 Task: Set the Tax Included "Use Global" Under New customer in New Bill.
Action: Mouse moved to (92, 13)
Screenshot: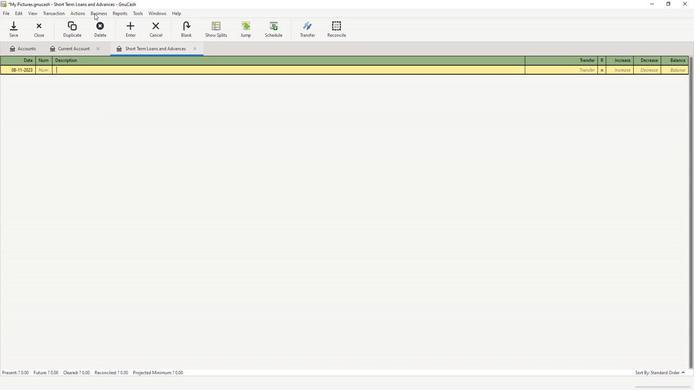 
Action: Mouse pressed left at (92, 13)
Screenshot: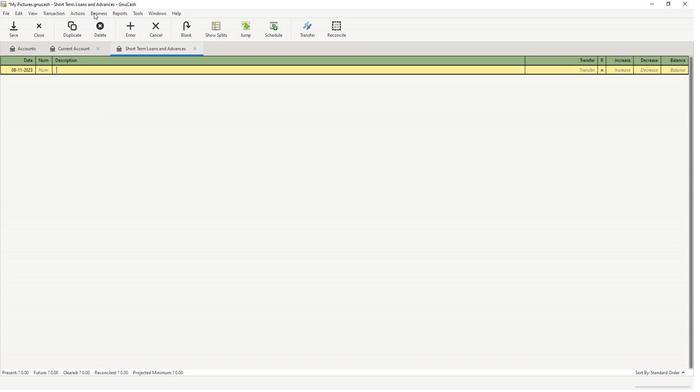 
Action: Mouse moved to (111, 32)
Screenshot: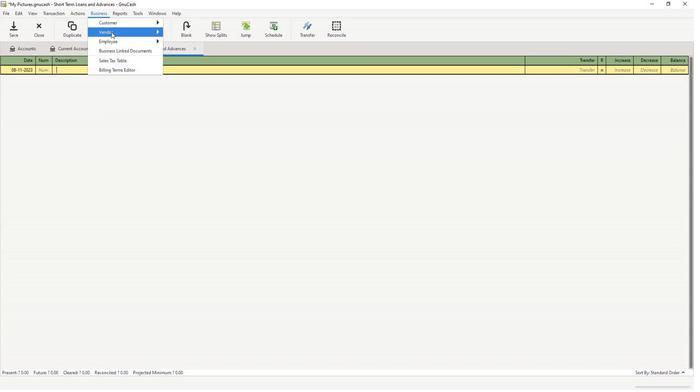 
Action: Mouse pressed left at (111, 32)
Screenshot: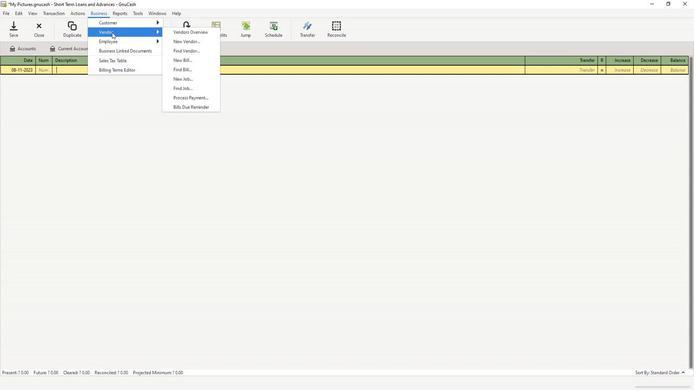 
Action: Mouse moved to (180, 59)
Screenshot: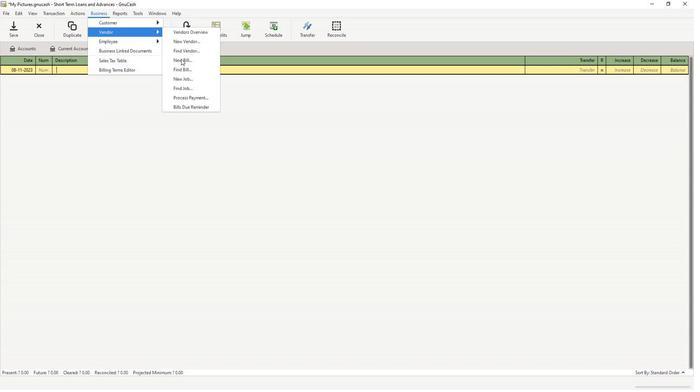 
Action: Mouse pressed left at (180, 59)
Screenshot: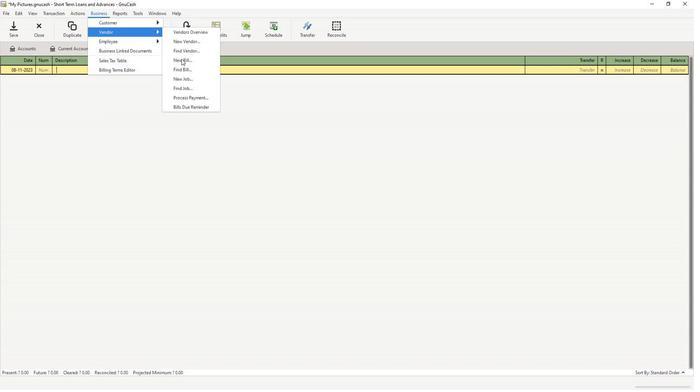 
Action: Mouse moved to (391, 242)
Screenshot: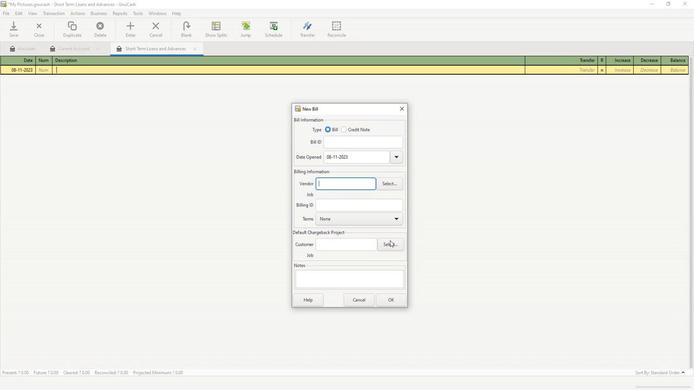 
Action: Mouse pressed left at (391, 242)
Screenshot: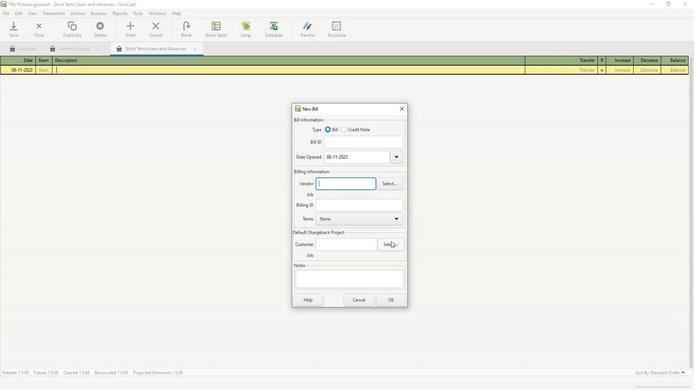 
Action: Mouse moved to (361, 269)
Screenshot: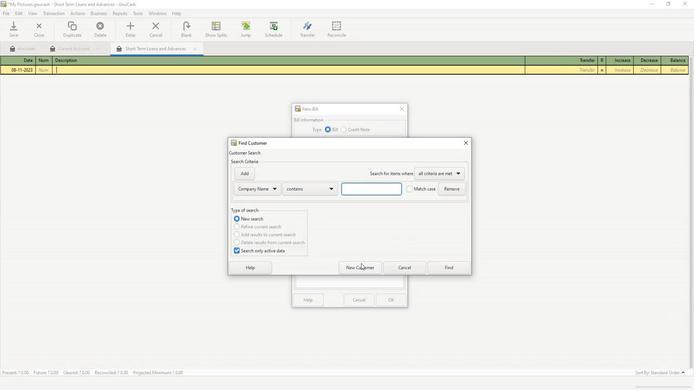 
Action: Mouse pressed left at (361, 269)
Screenshot: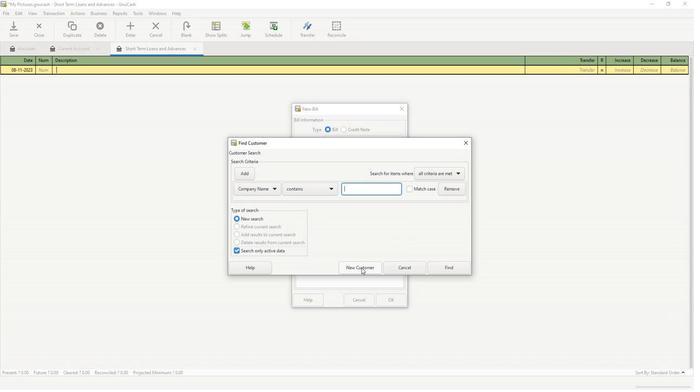 
Action: Mouse moved to (343, 125)
Screenshot: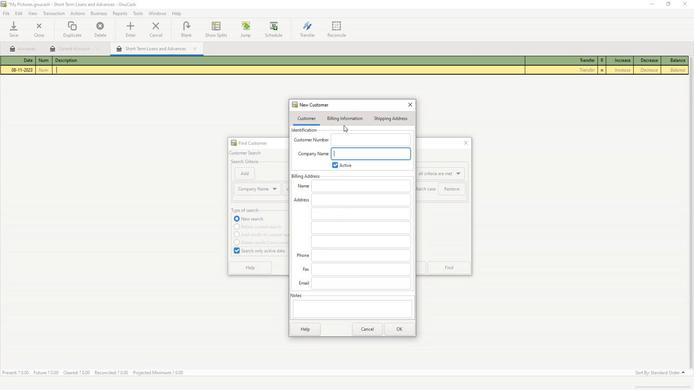 
Action: Mouse pressed left at (343, 125)
Screenshot: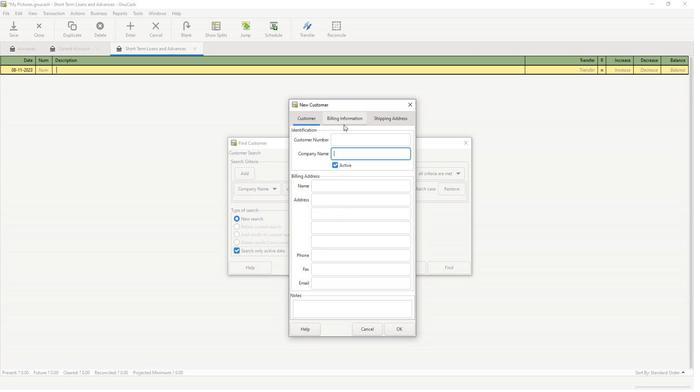 
Action: Mouse moved to (393, 194)
Screenshot: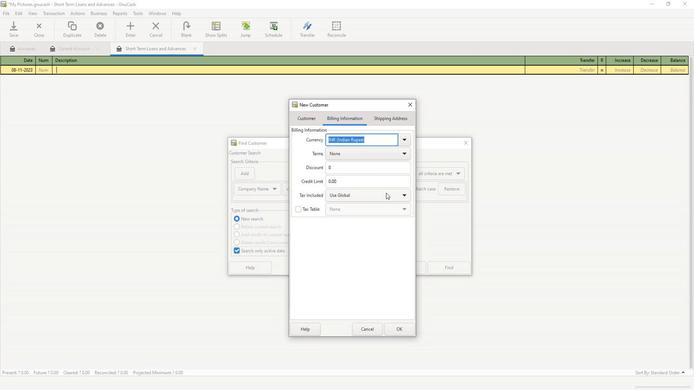 
Action: Mouse pressed left at (393, 194)
Screenshot: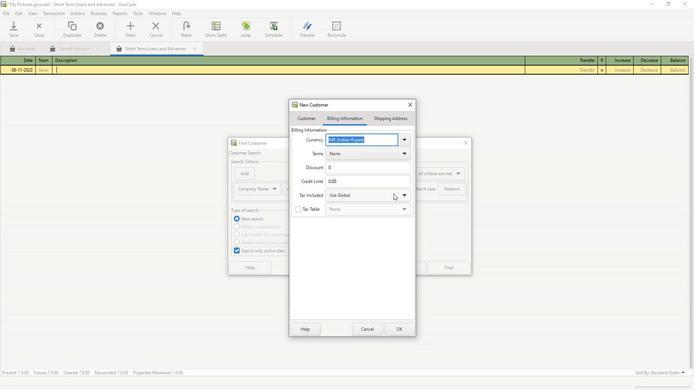 
Action: Mouse moved to (368, 194)
Screenshot: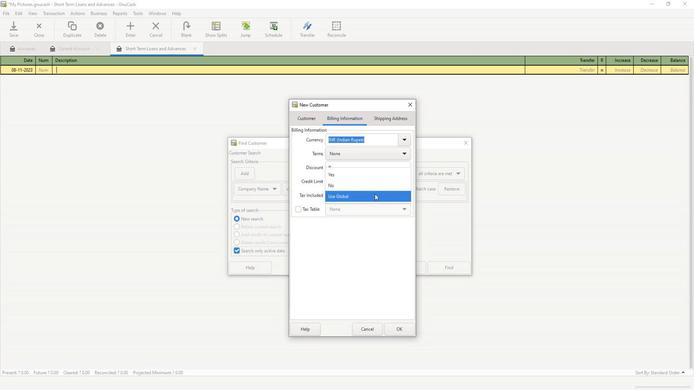 
Action: Mouse pressed left at (368, 194)
Screenshot: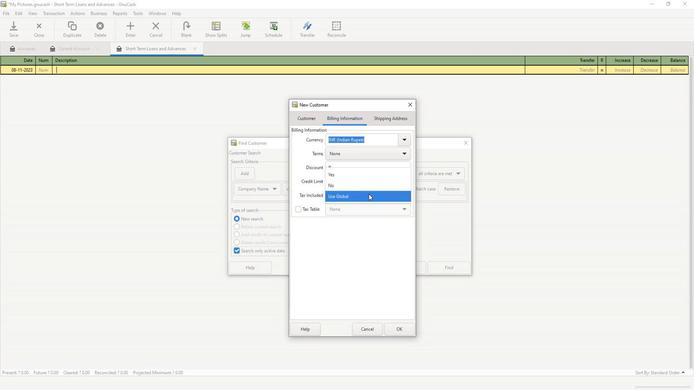 
Action: Mouse moved to (395, 333)
Screenshot: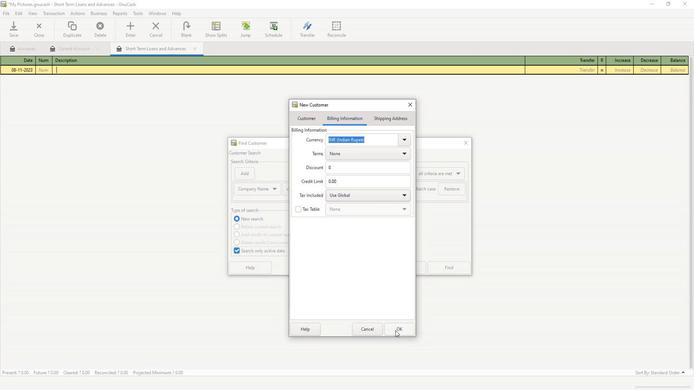 
